 Task: Learn more about a career.
Action: Mouse moved to (773, 107)
Screenshot: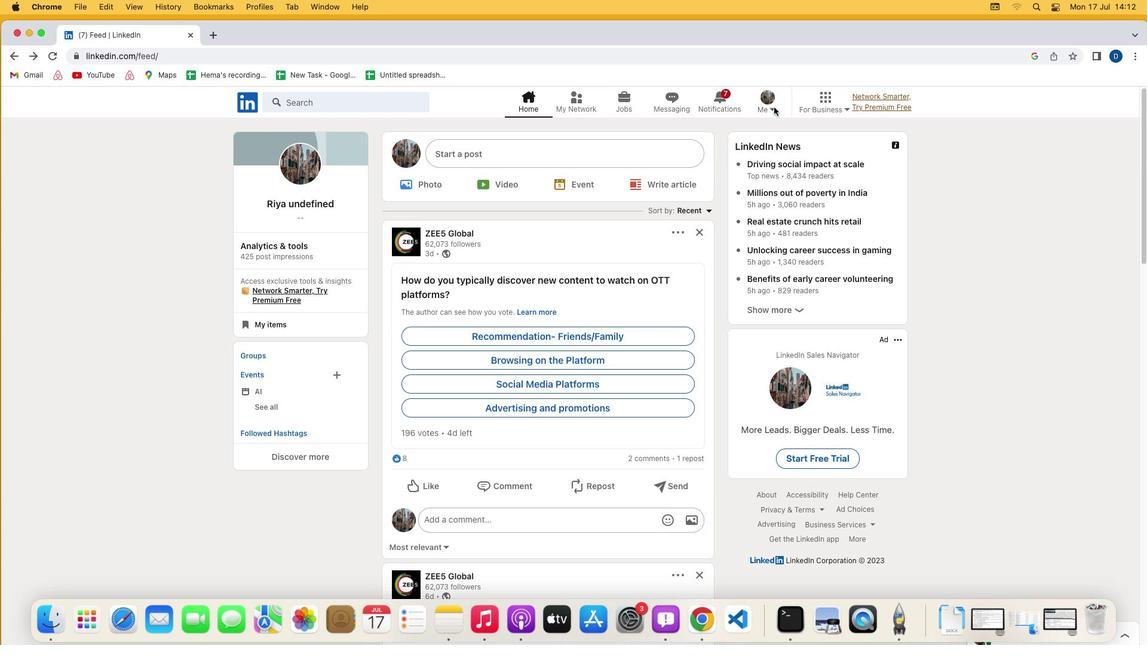 
Action: Mouse pressed left at (773, 107)
Screenshot: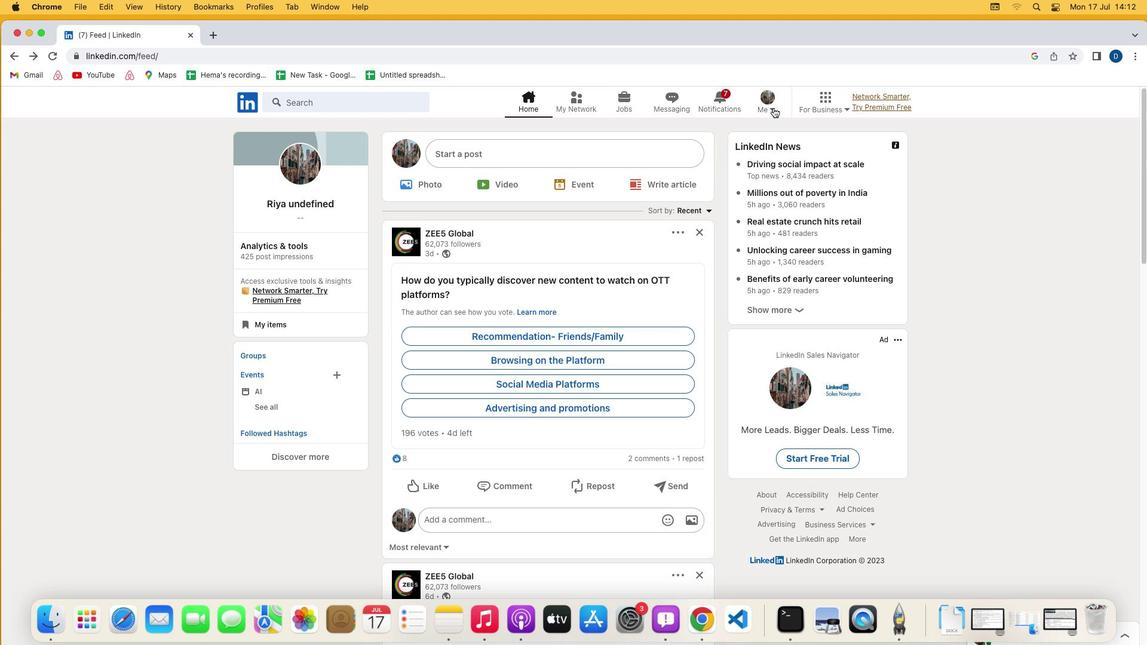 
Action: Mouse moved to (773, 108)
Screenshot: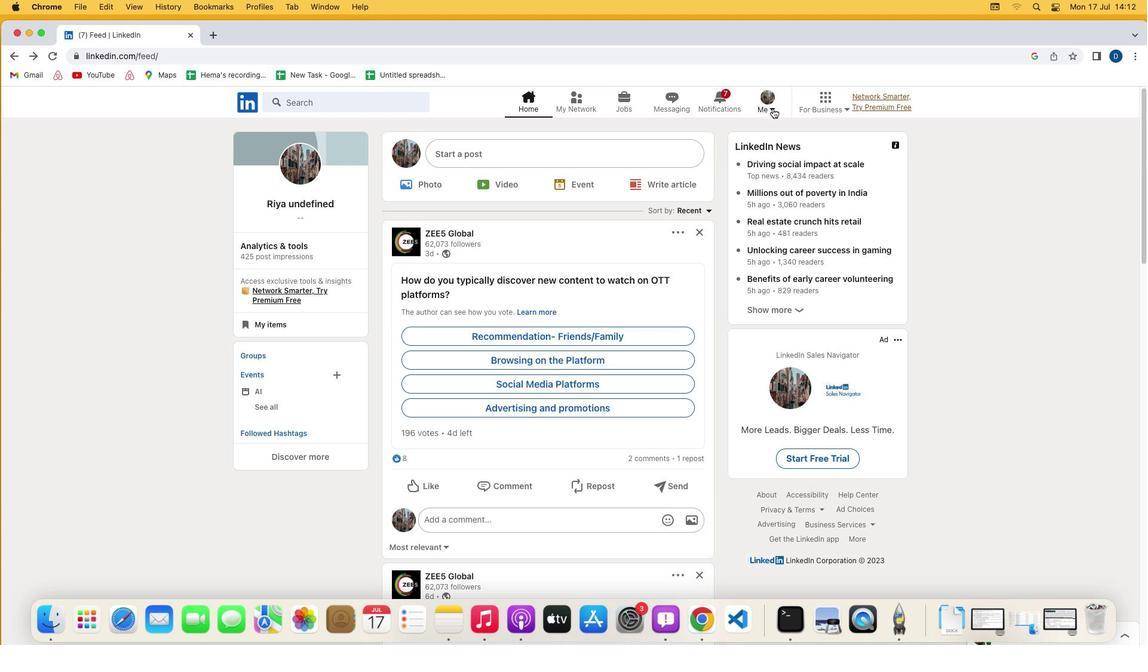 
Action: Mouse pressed left at (773, 108)
Screenshot: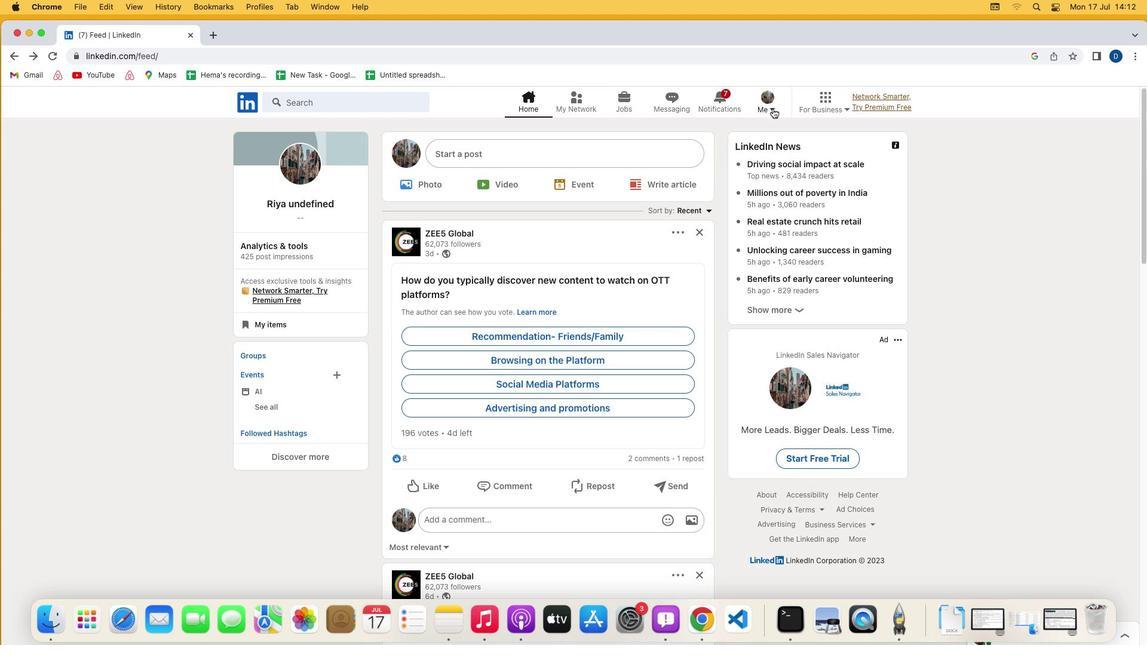 
Action: Mouse moved to (677, 227)
Screenshot: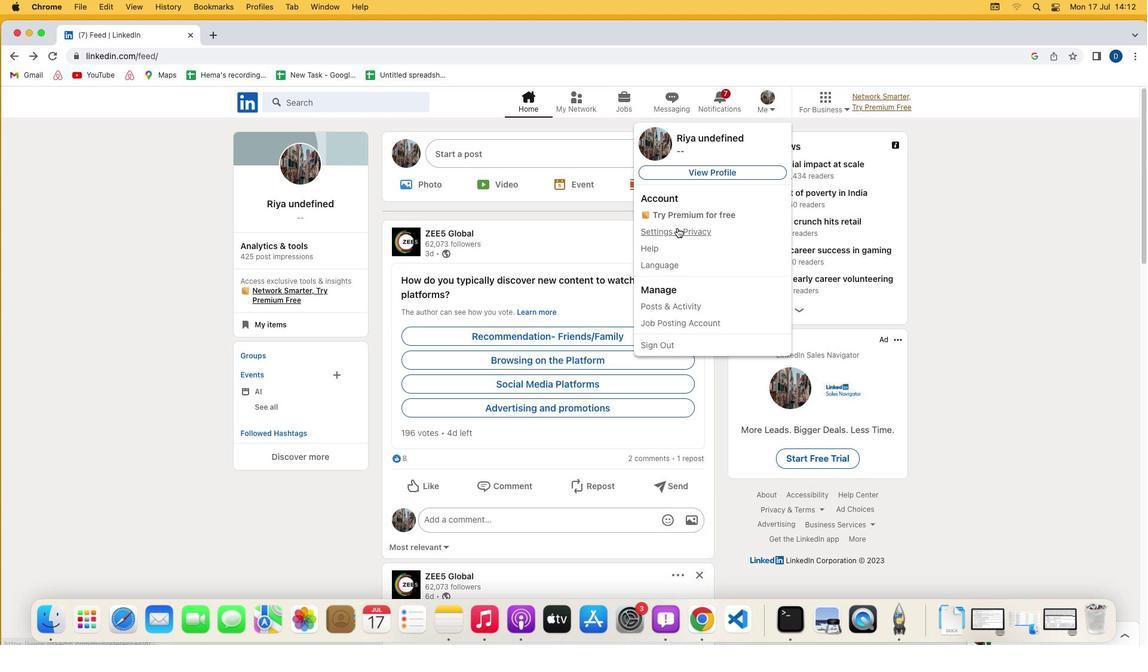 
Action: Mouse pressed left at (677, 227)
Screenshot: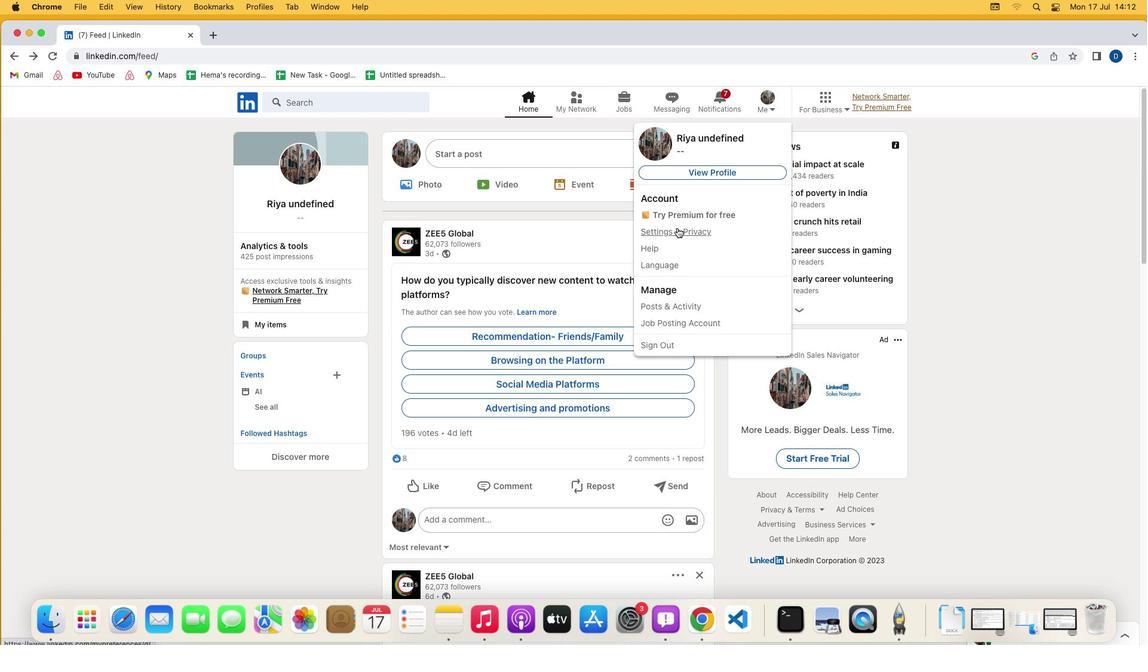 
Action: Mouse moved to (632, 342)
Screenshot: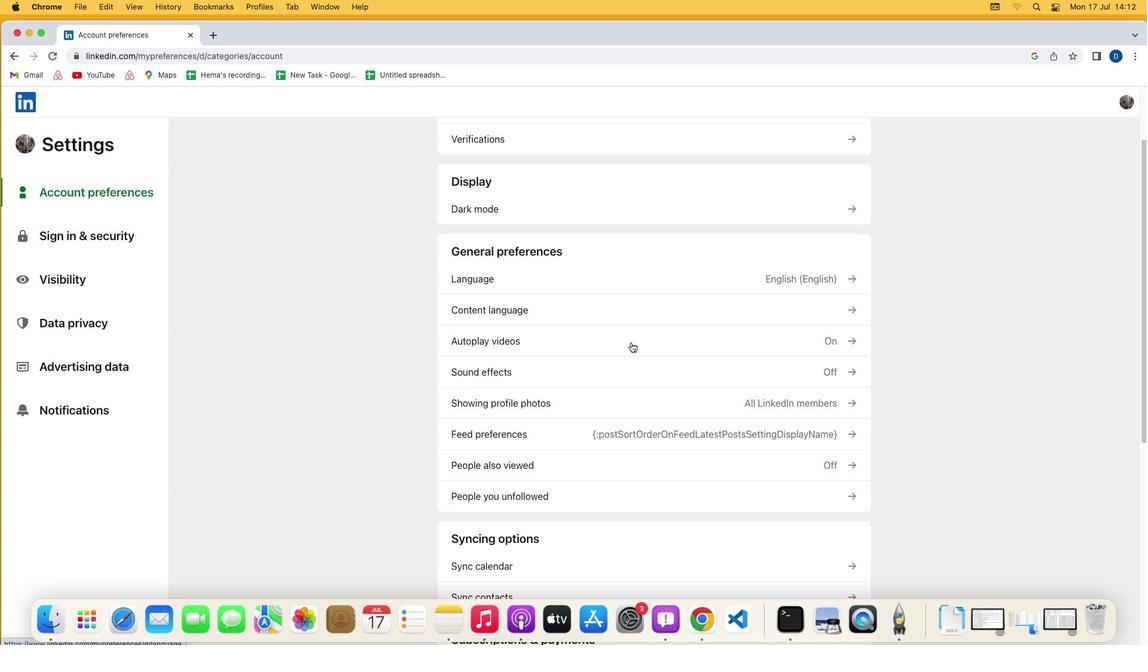 
Action: Mouse scrolled (632, 342) with delta (0, 0)
Screenshot: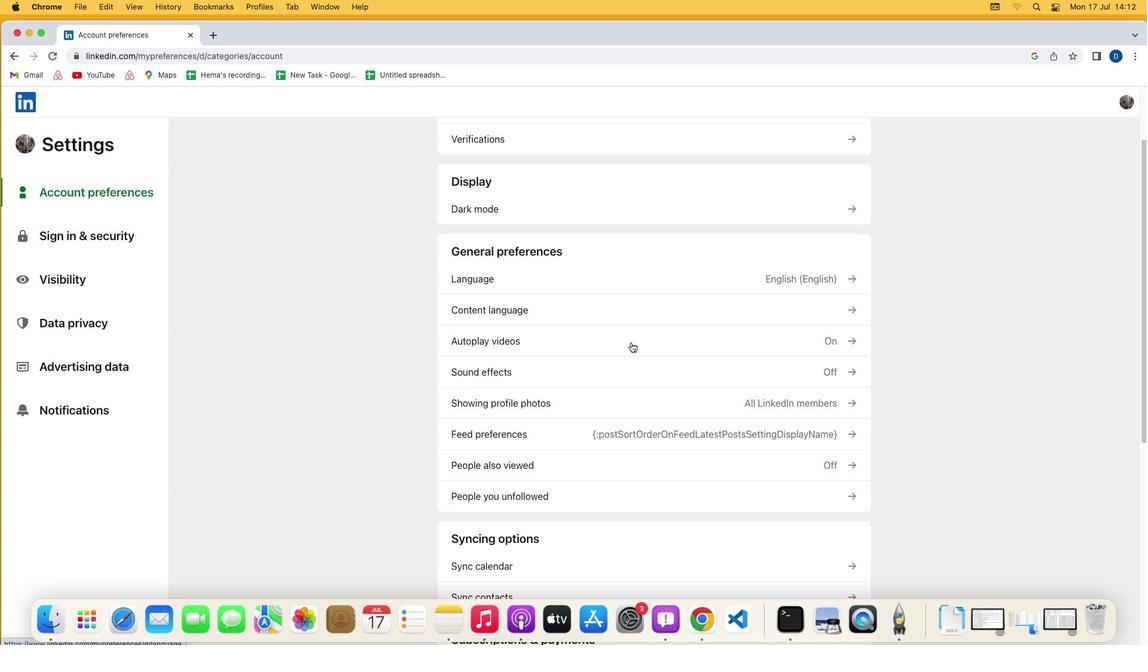
Action: Mouse moved to (632, 342)
Screenshot: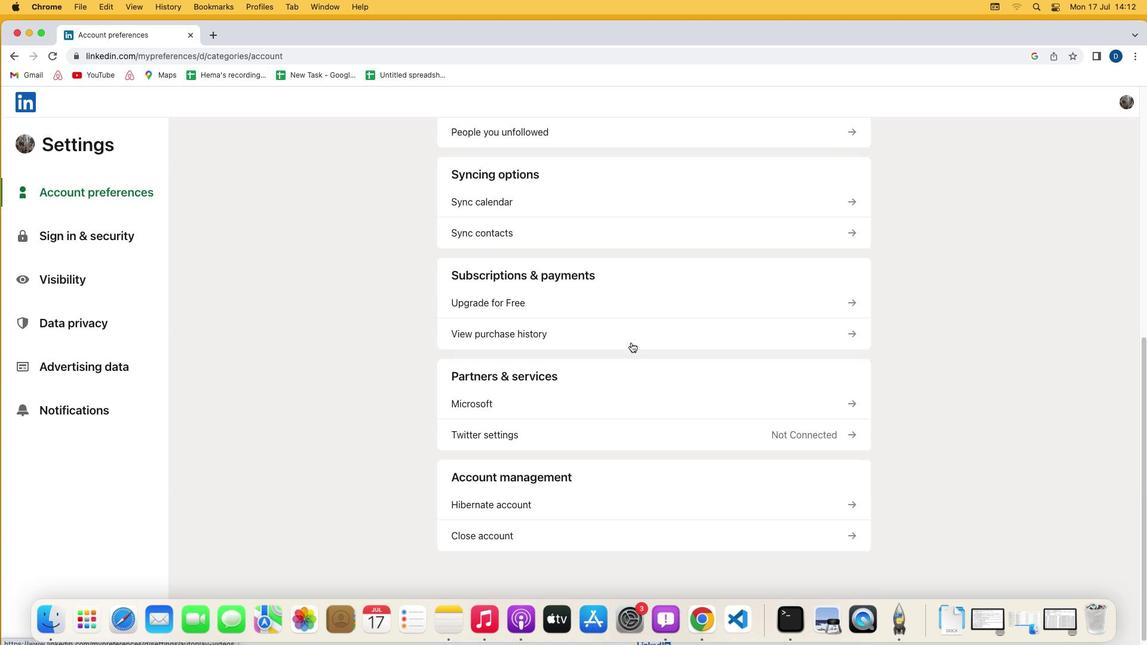 
Action: Mouse scrolled (632, 342) with delta (0, 0)
Screenshot: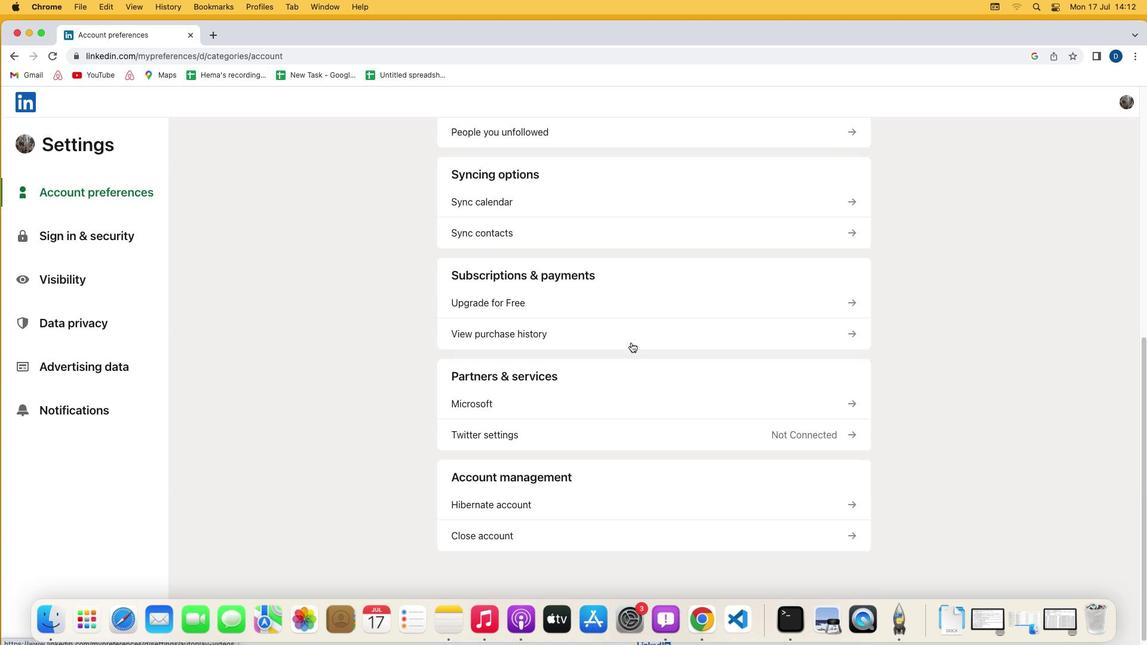 
Action: Mouse moved to (632, 342)
Screenshot: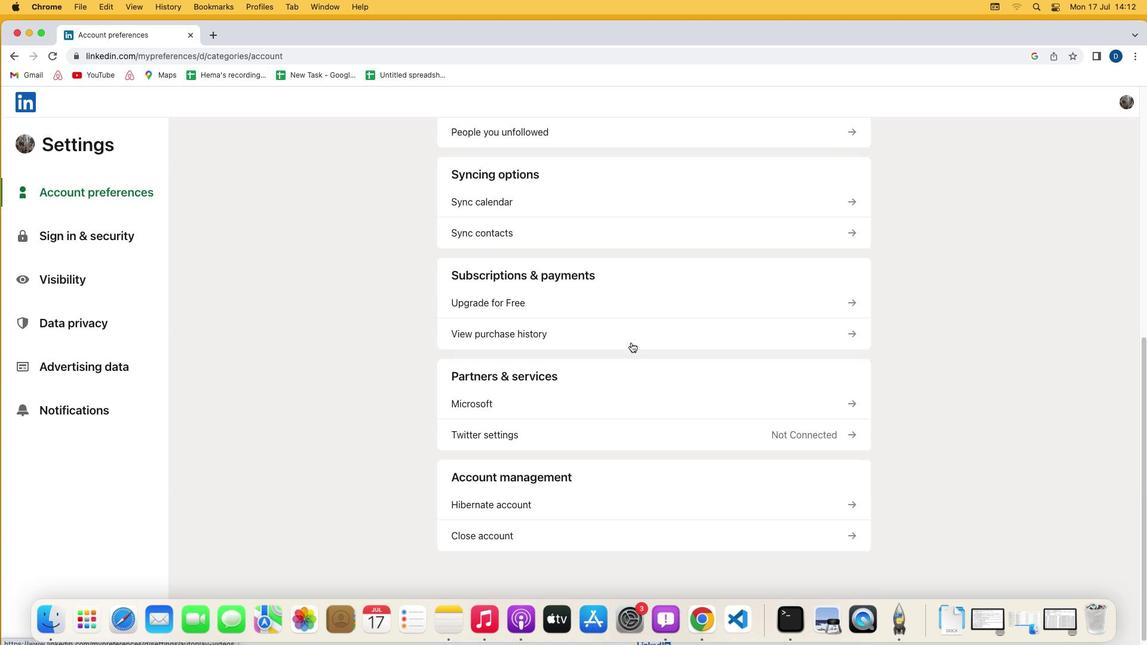 
Action: Mouse scrolled (632, 342) with delta (0, -1)
Screenshot: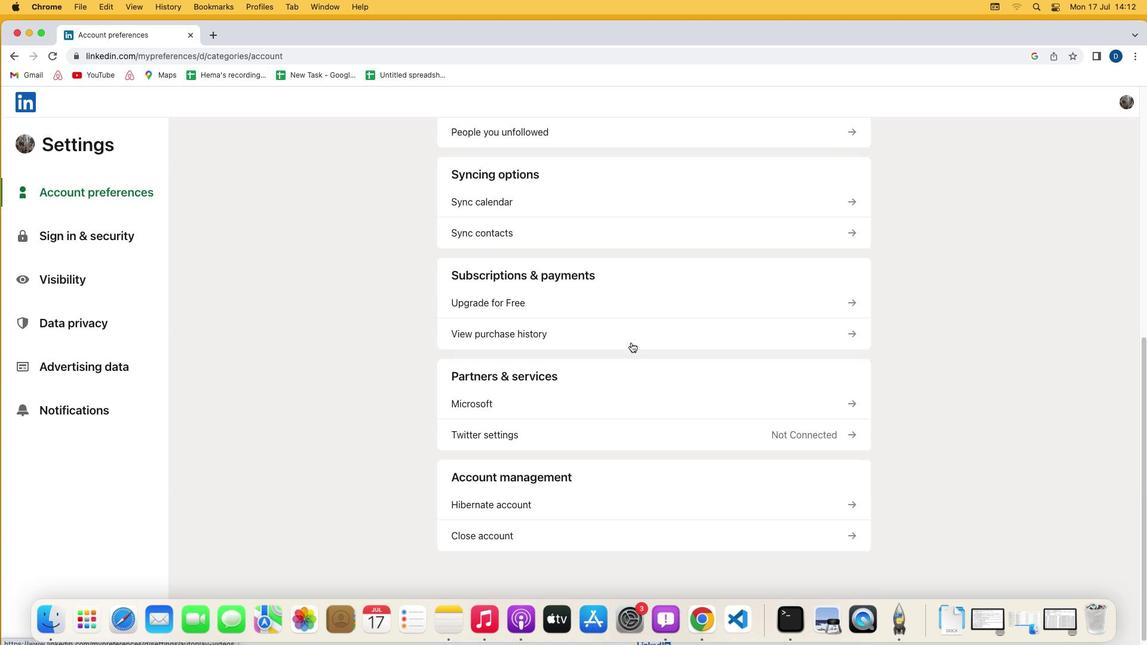 
Action: Mouse moved to (632, 342)
Screenshot: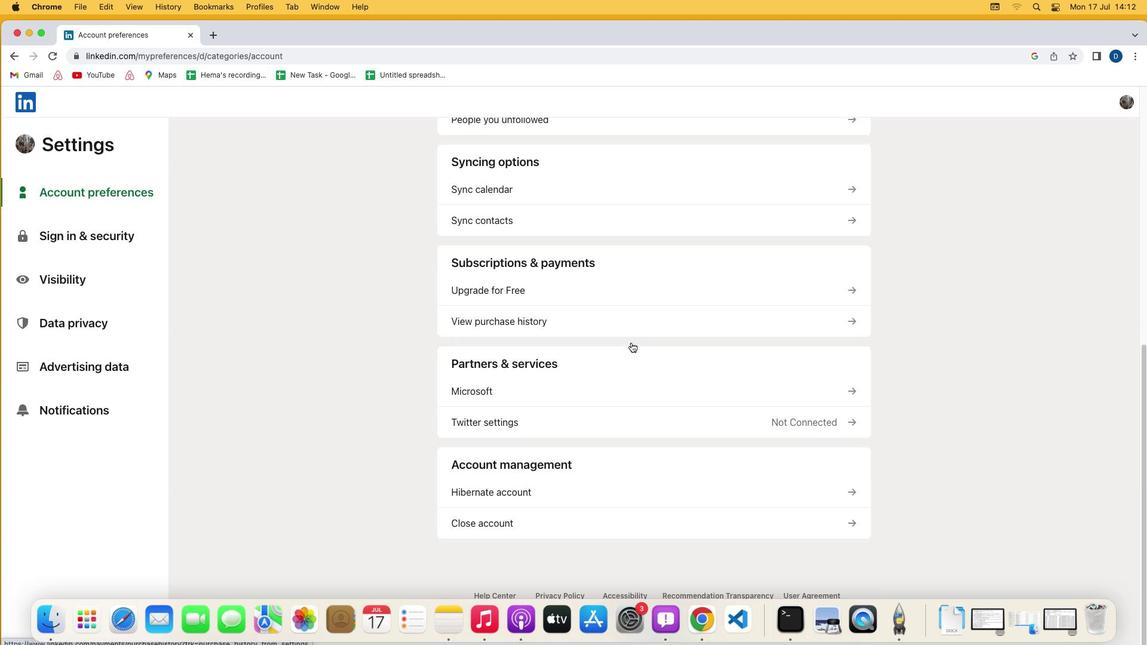 
Action: Mouse scrolled (632, 342) with delta (0, -2)
Screenshot: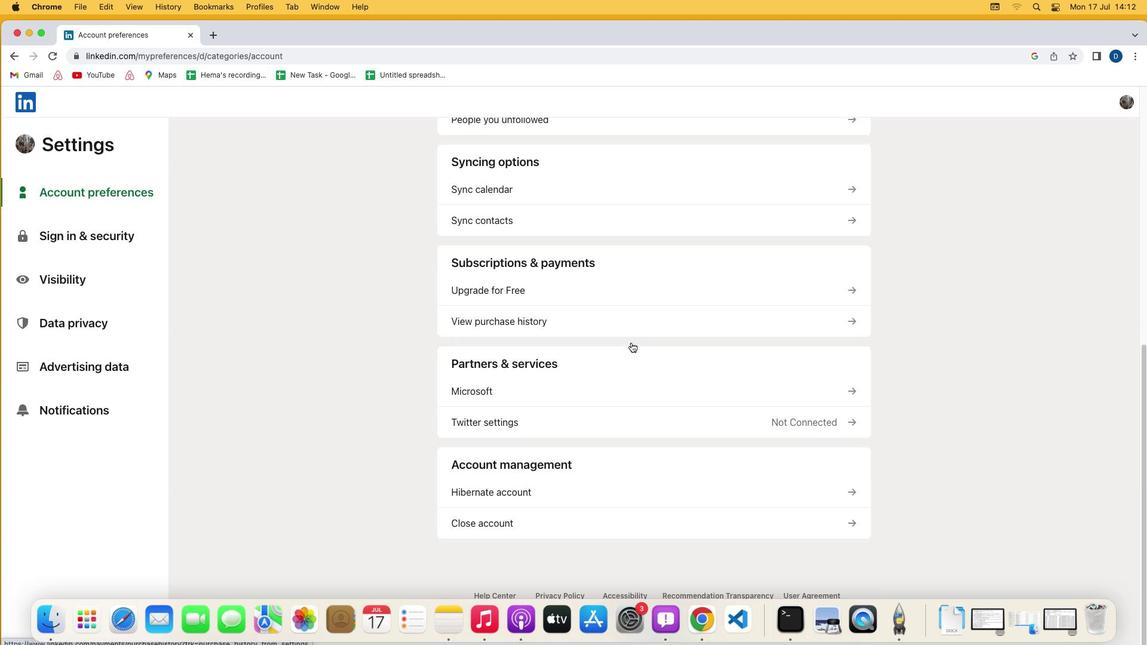 
Action: Mouse moved to (631, 343)
Screenshot: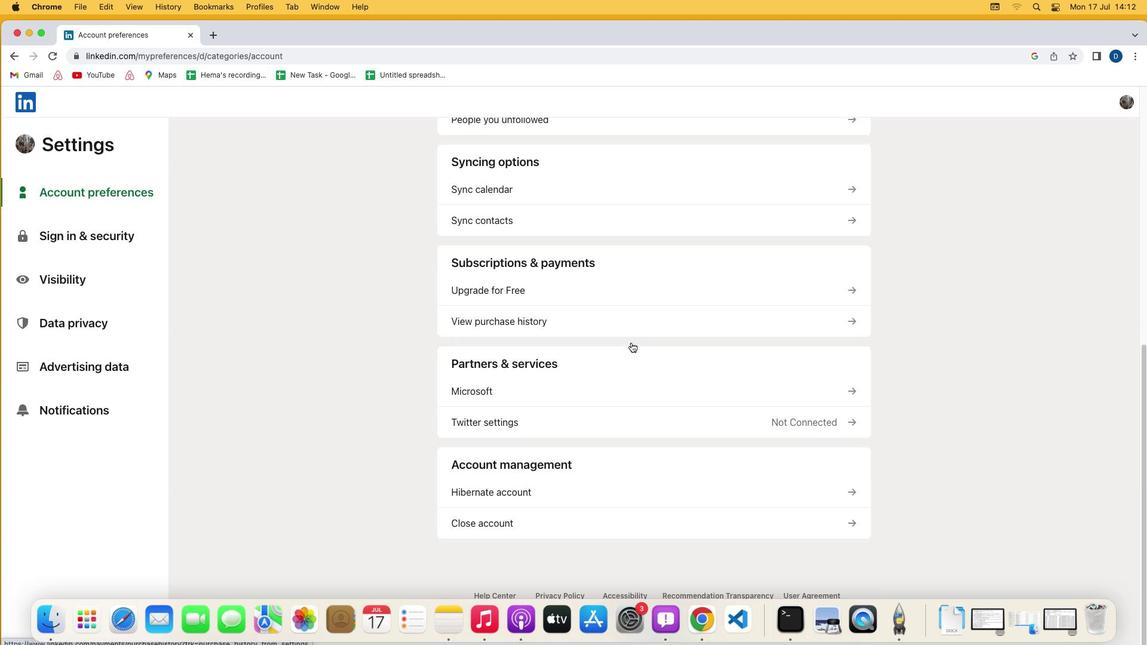 
Action: Mouse scrolled (631, 343) with delta (0, -3)
Screenshot: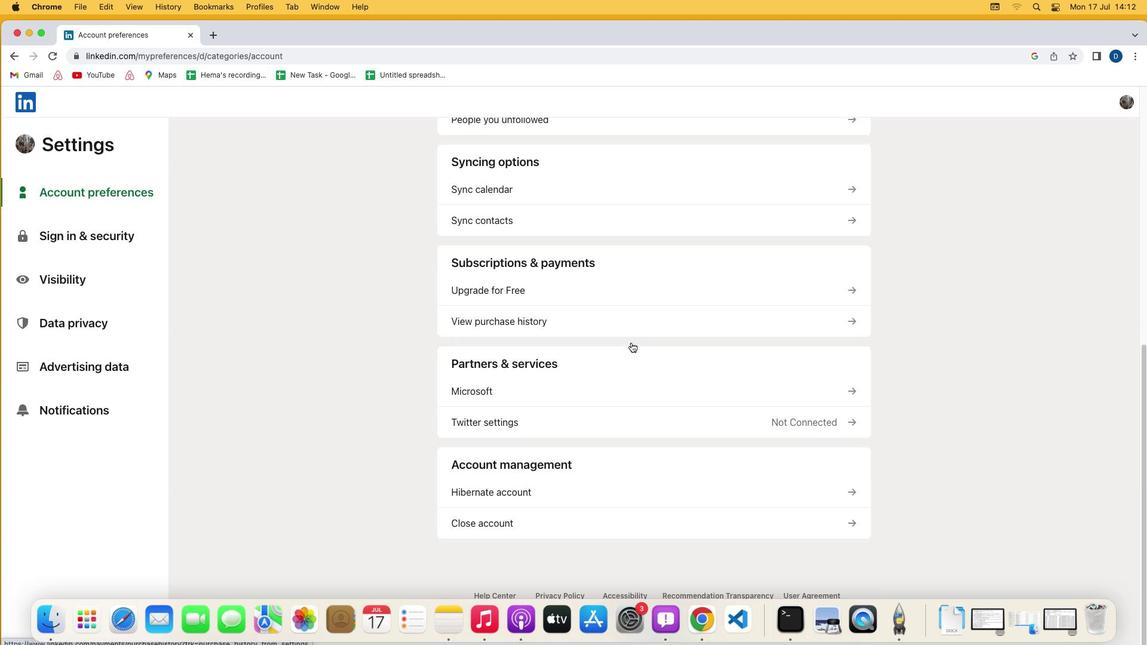 
Action: Mouse moved to (631, 343)
Screenshot: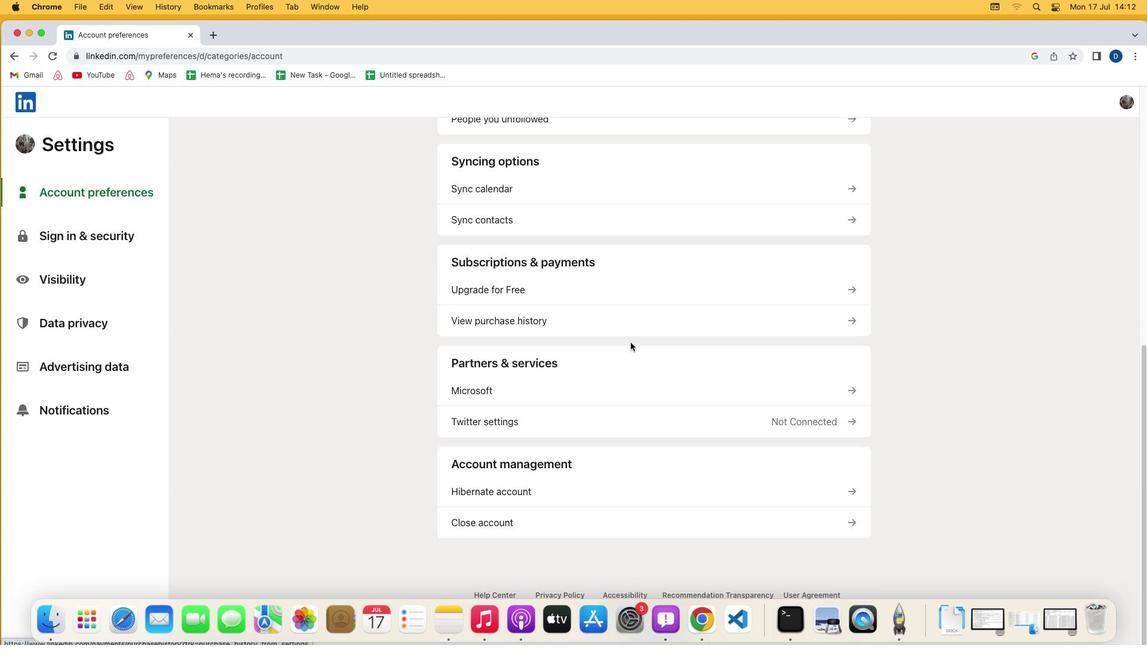 
Action: Mouse scrolled (631, 343) with delta (0, -4)
Screenshot: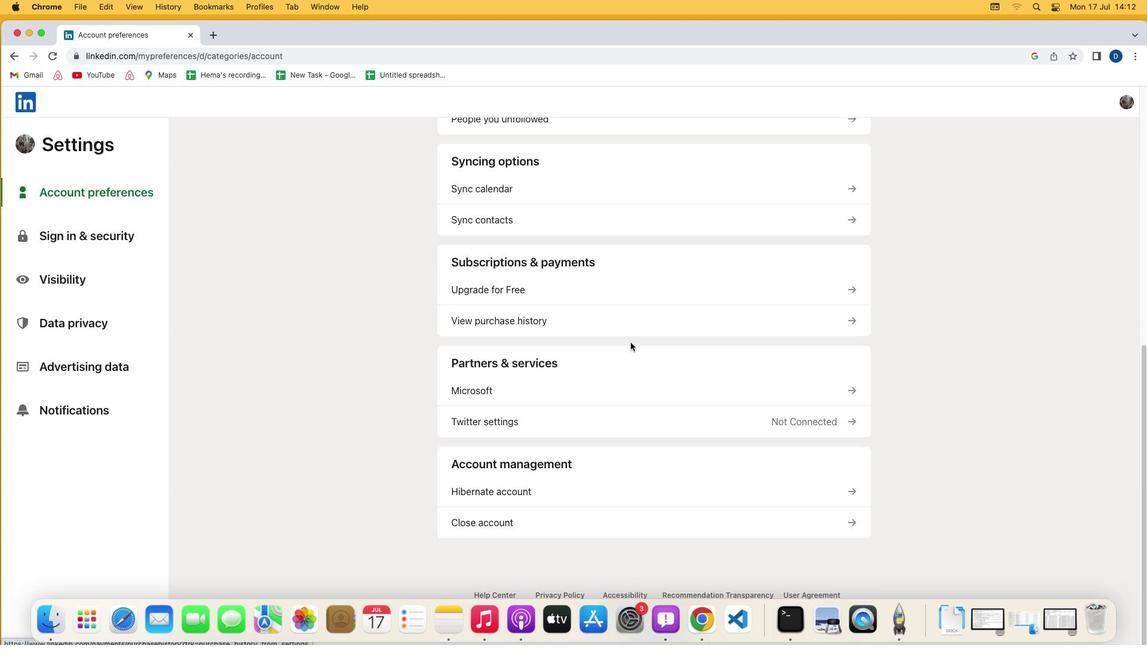 
Action: Mouse moved to (631, 343)
Screenshot: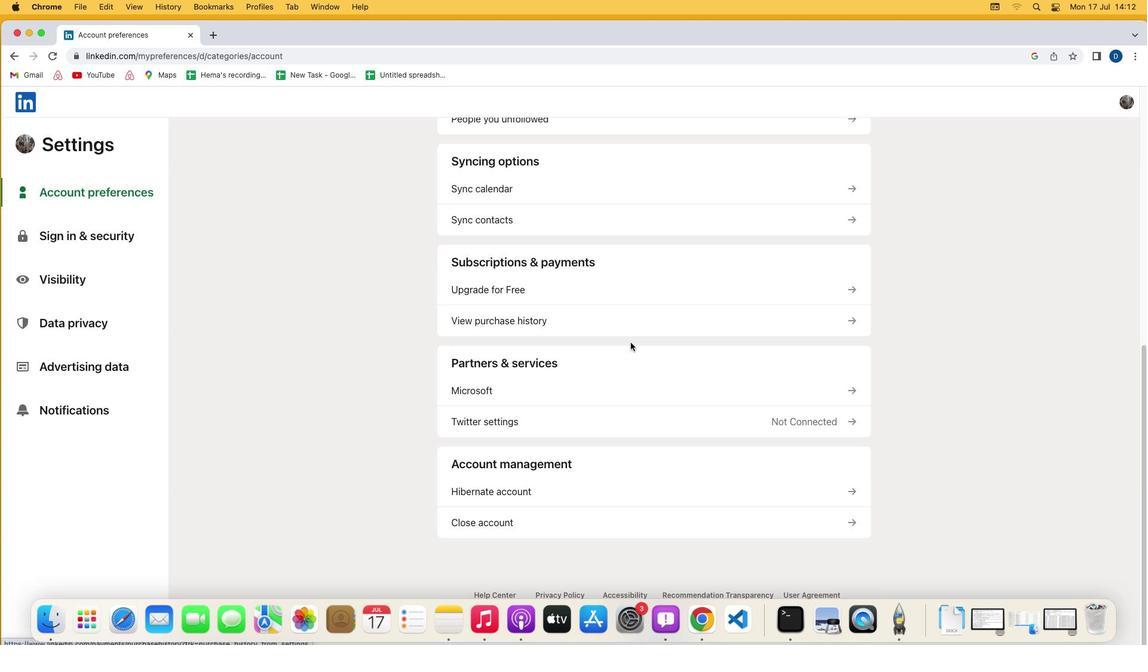 
Action: Mouse scrolled (631, 343) with delta (0, 0)
Screenshot: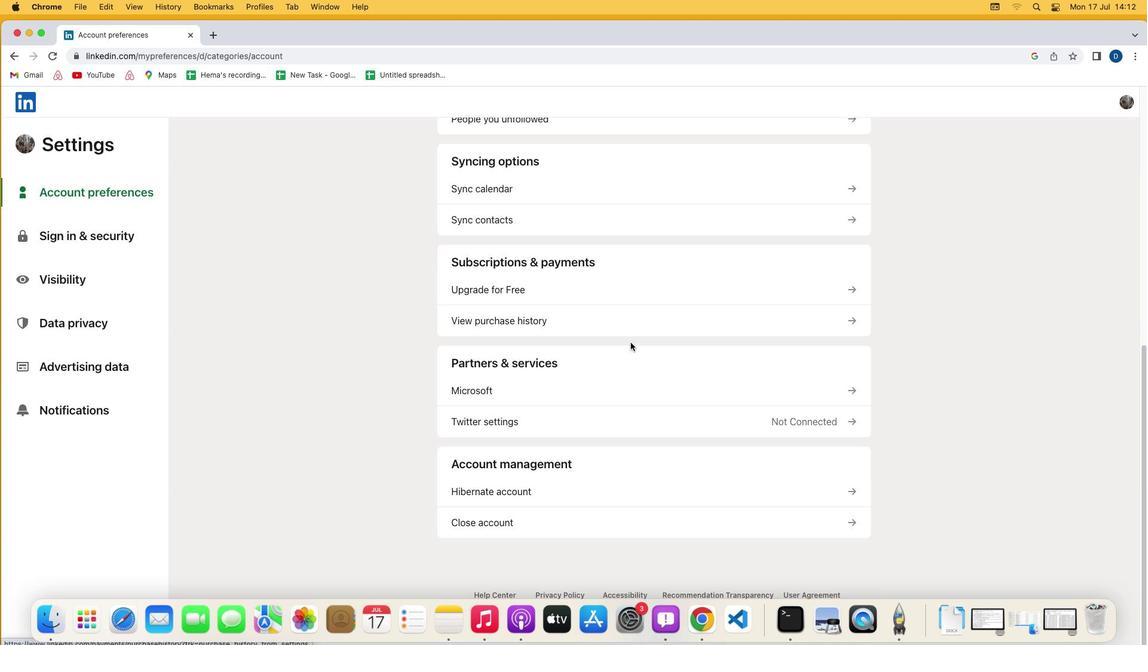 
Action: Mouse scrolled (631, 343) with delta (0, 0)
Screenshot: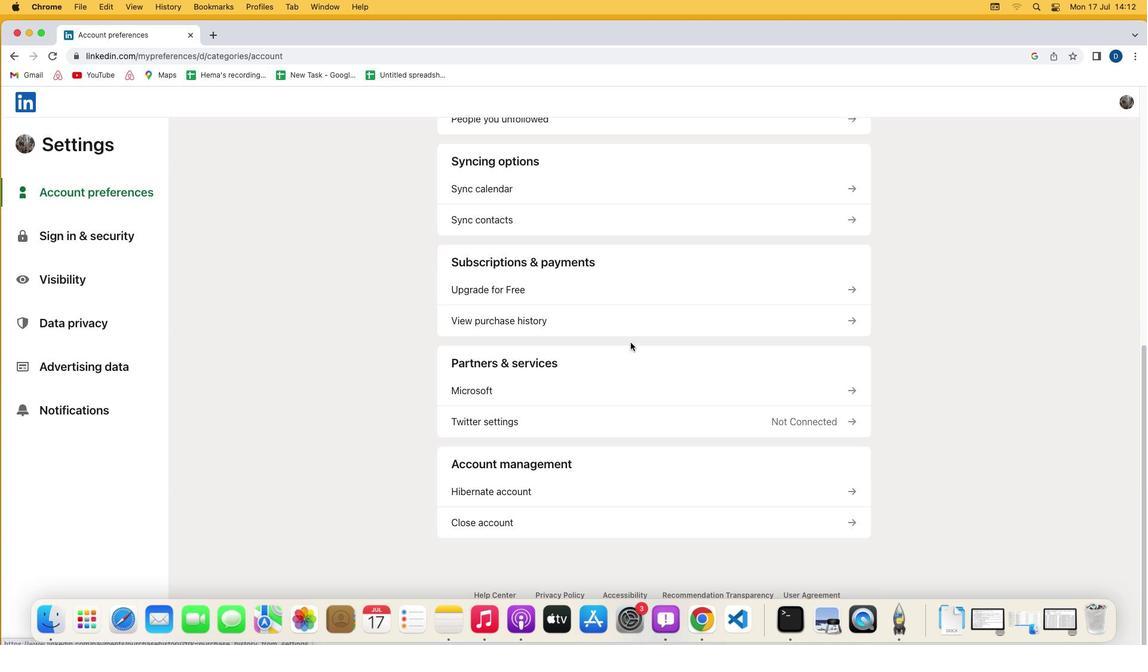 
Action: Mouse scrolled (631, 343) with delta (0, -1)
Screenshot: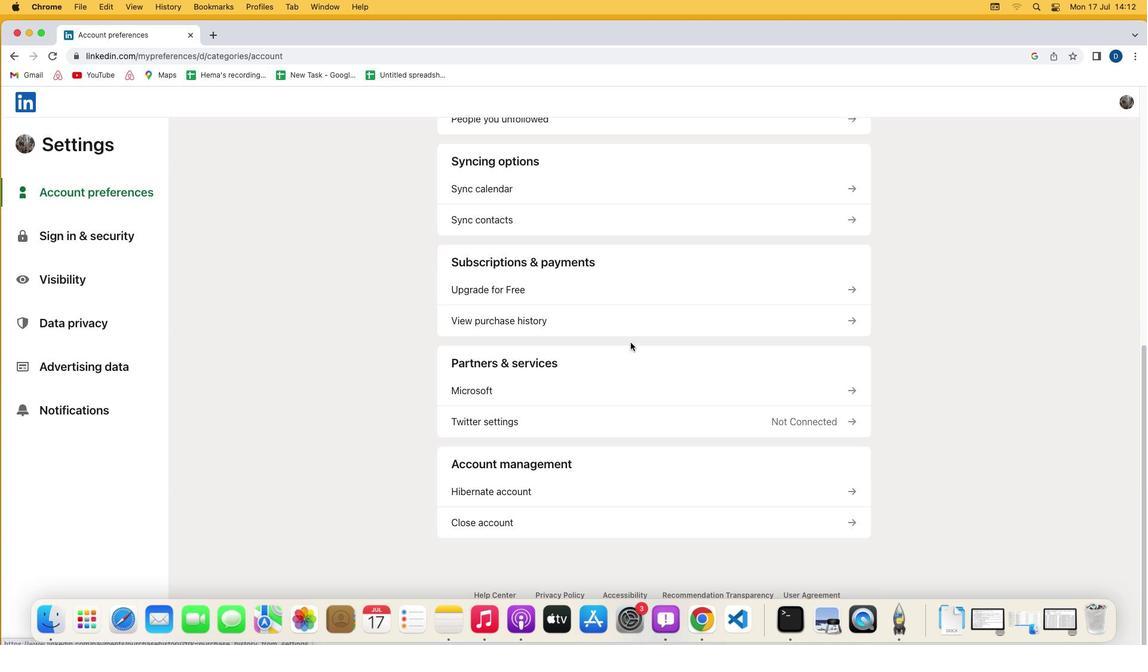 
Action: Mouse scrolled (631, 343) with delta (0, -2)
Screenshot: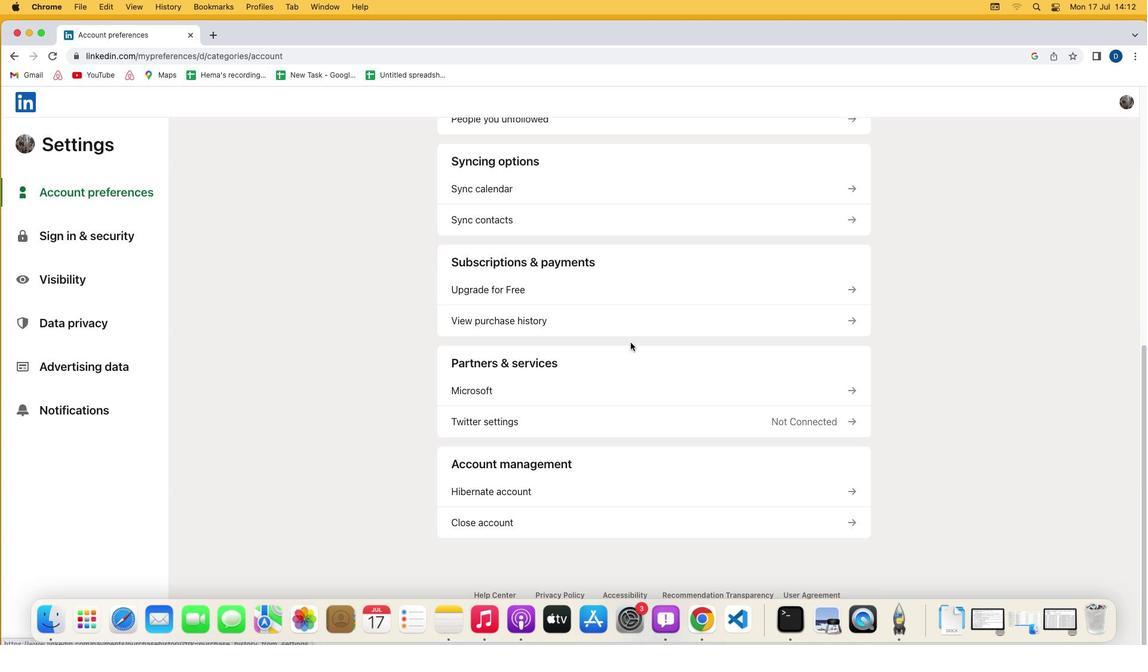 
Action: Mouse moved to (565, 295)
Screenshot: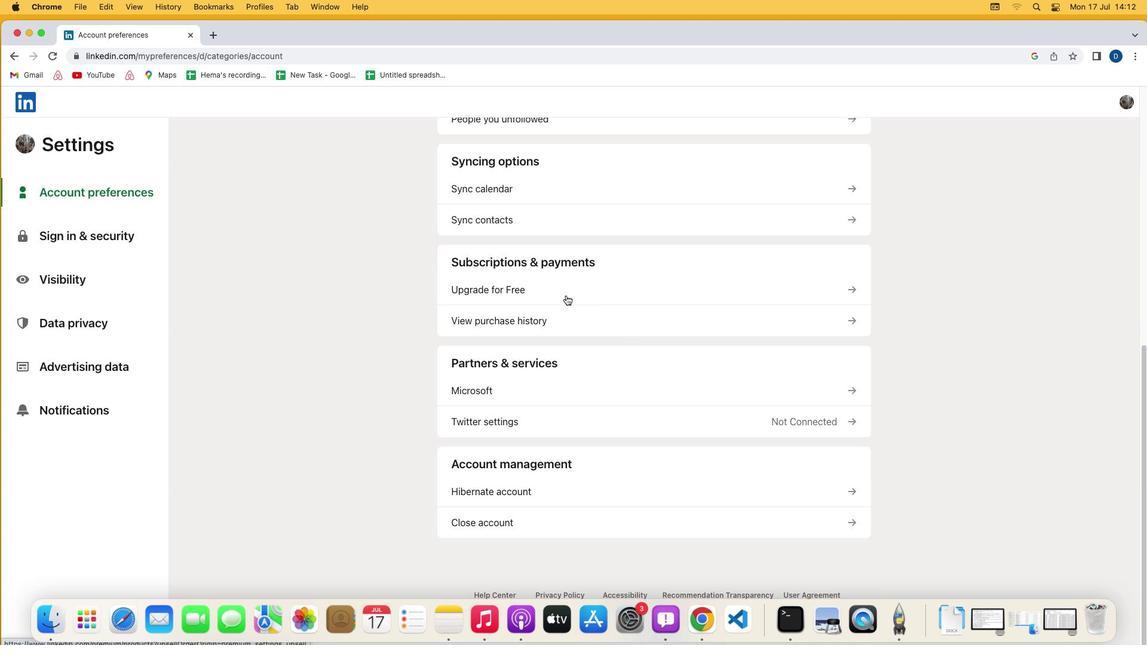 
Action: Mouse pressed left at (565, 295)
Screenshot: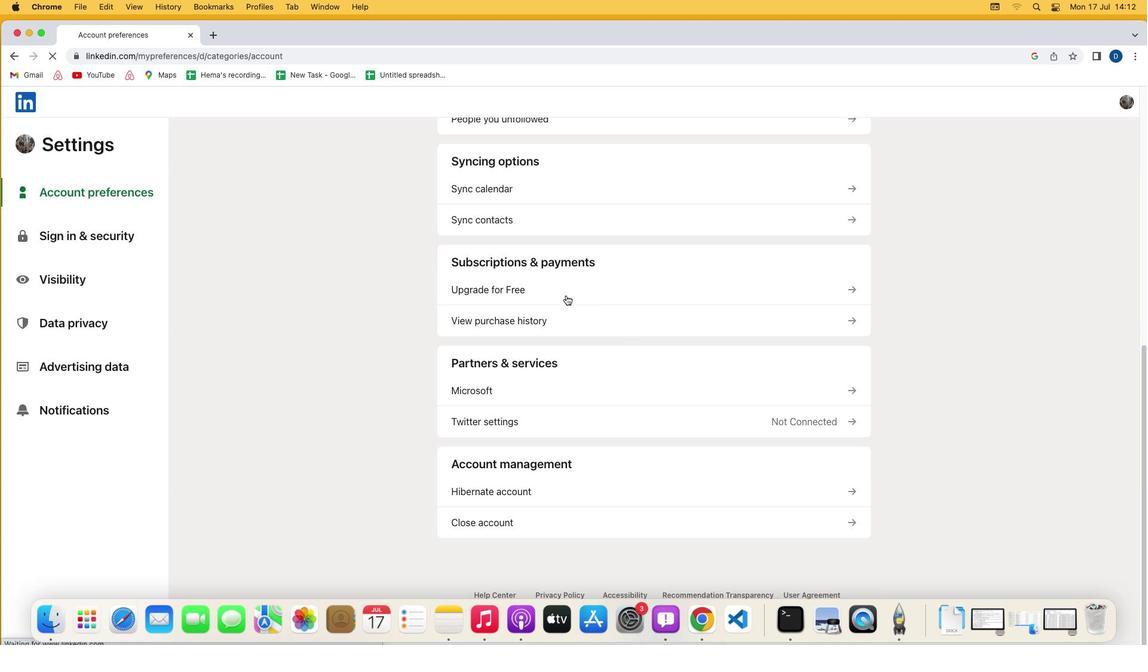 
Action: Mouse moved to (472, 357)
Screenshot: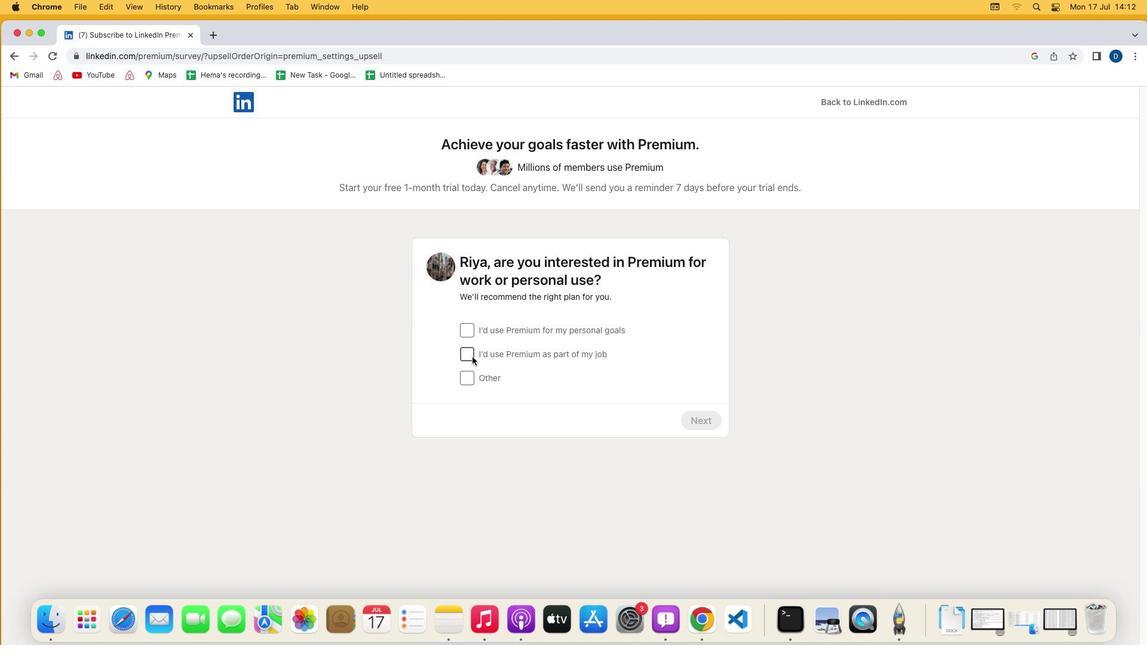 
Action: Mouse pressed left at (472, 357)
Screenshot: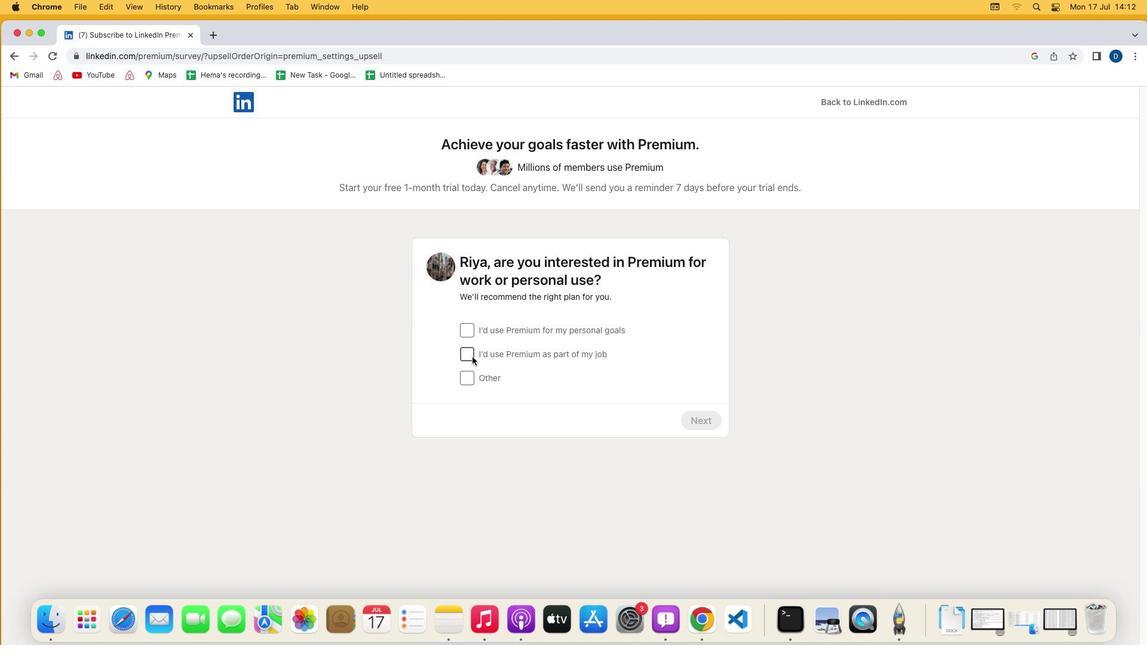 
Action: Mouse moved to (698, 422)
Screenshot: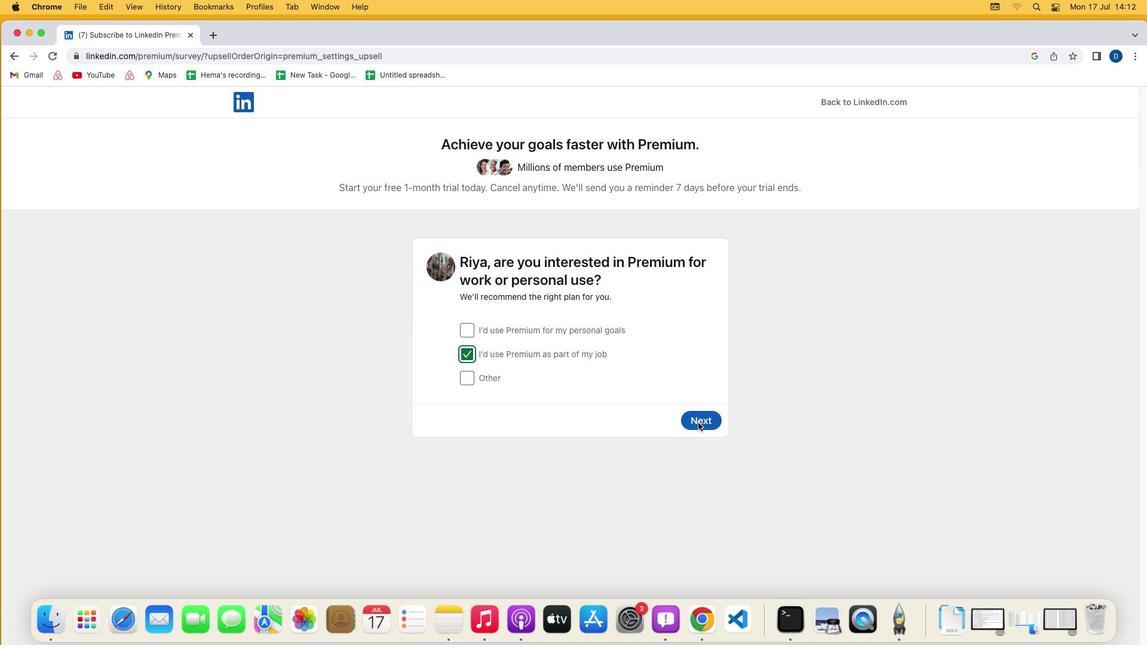 
Action: Mouse pressed left at (698, 422)
Screenshot: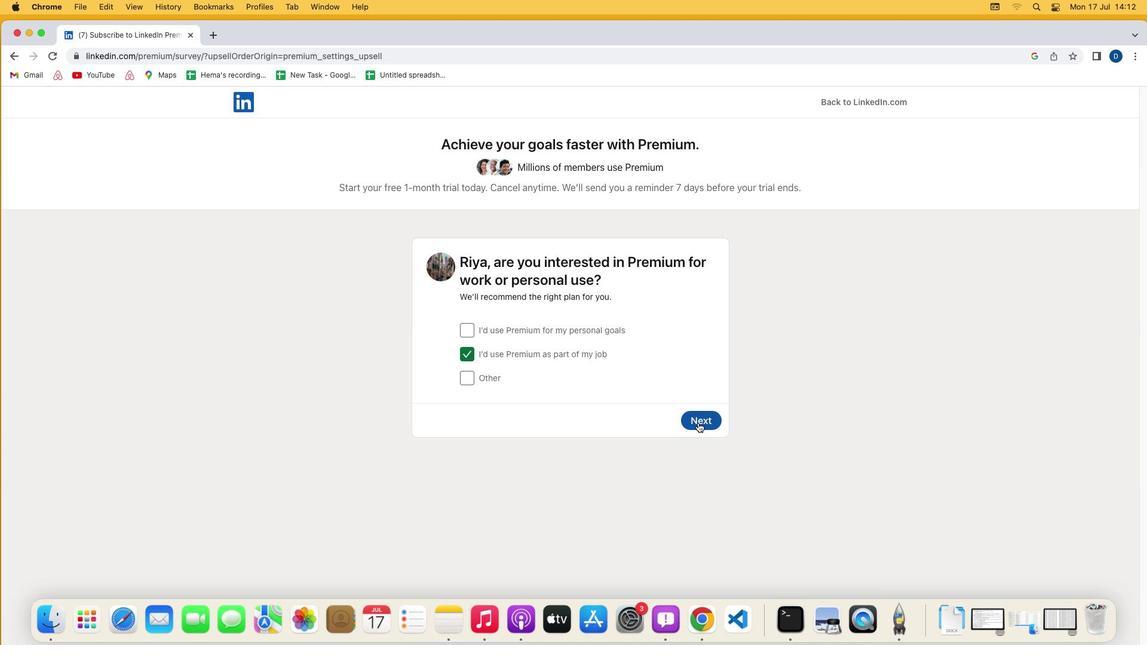 
Action: Mouse moved to (699, 485)
Screenshot: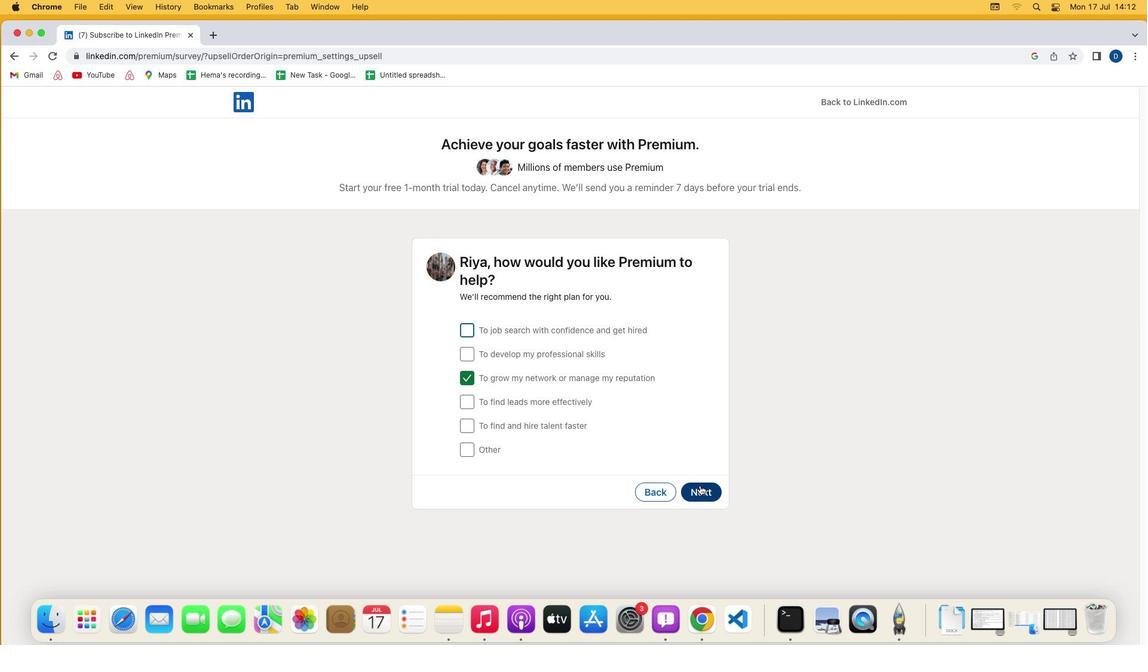 
Action: Mouse pressed left at (699, 485)
Screenshot: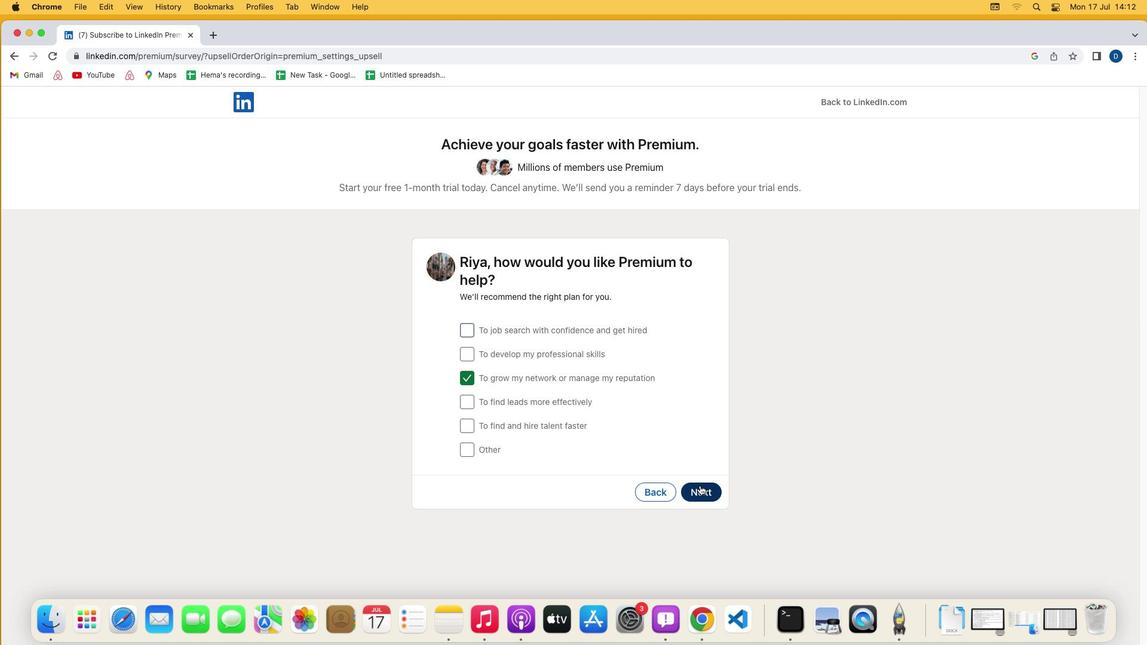 
Action: Mouse moved to (463, 356)
Screenshot: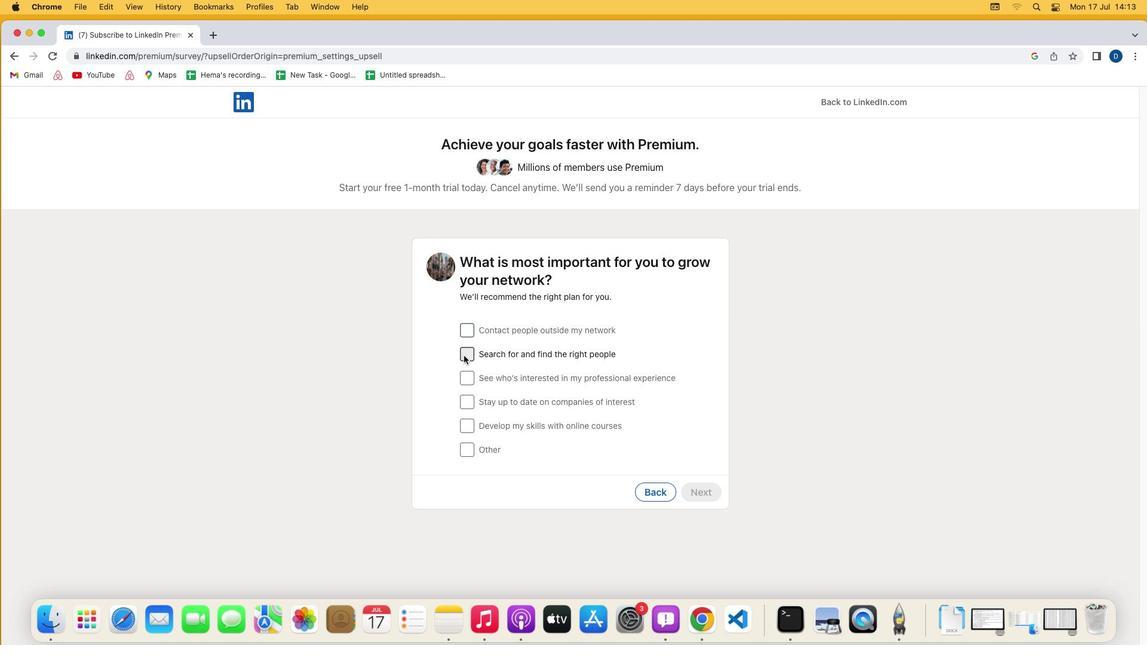 
Action: Mouse pressed left at (463, 356)
Screenshot: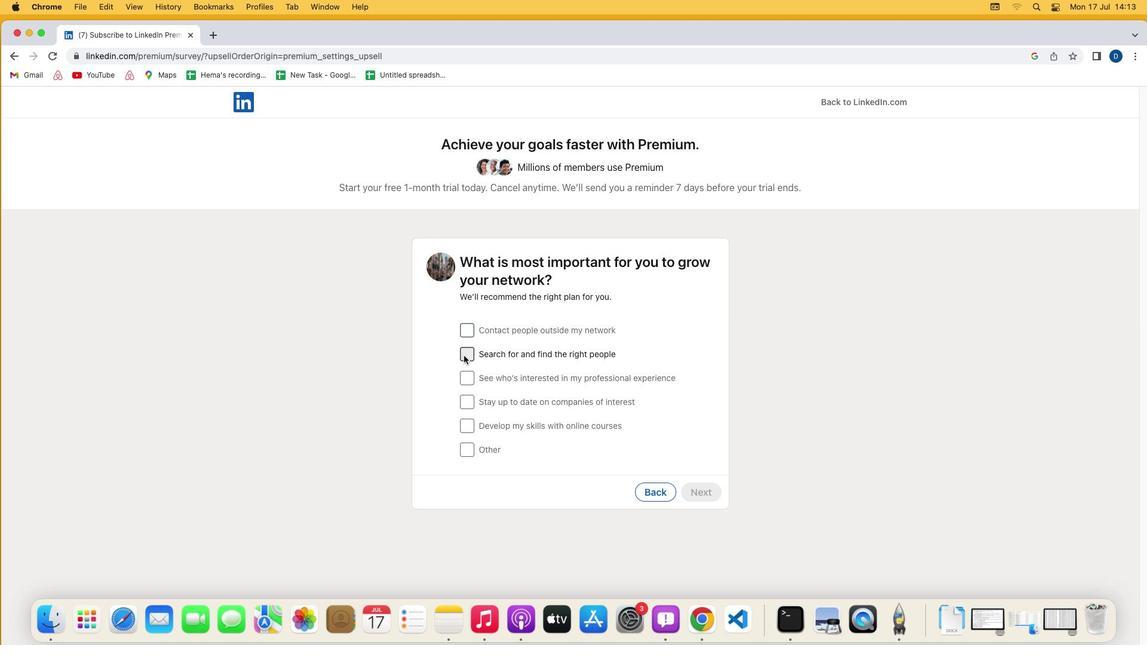 
Action: Mouse moved to (708, 497)
Screenshot: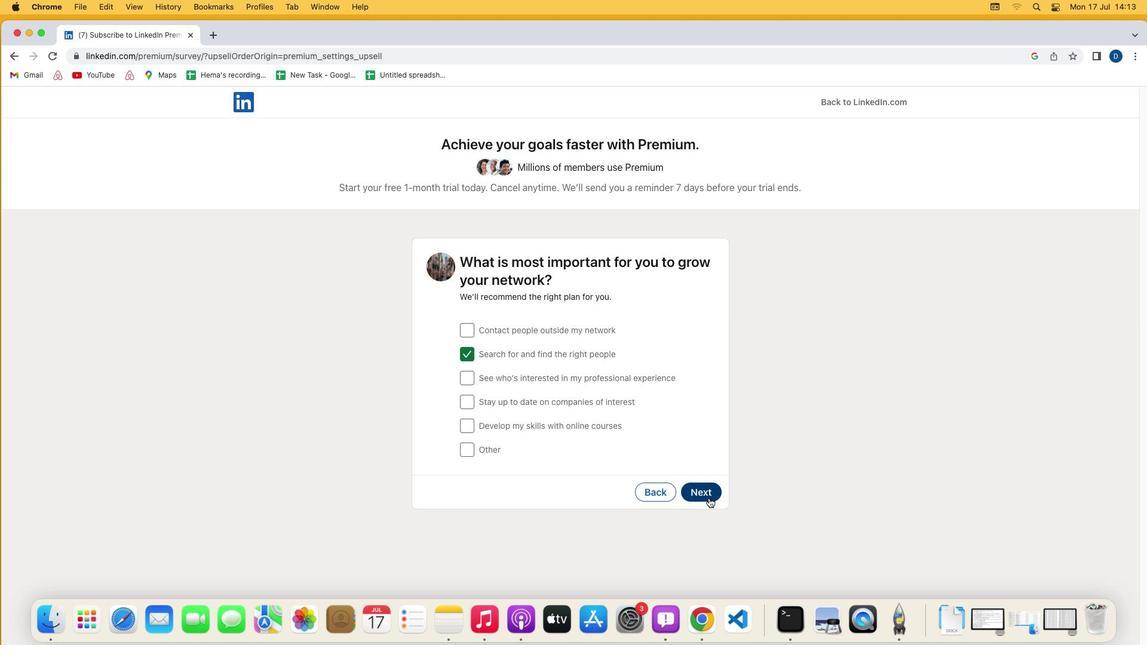 
Action: Mouse pressed left at (708, 497)
Screenshot: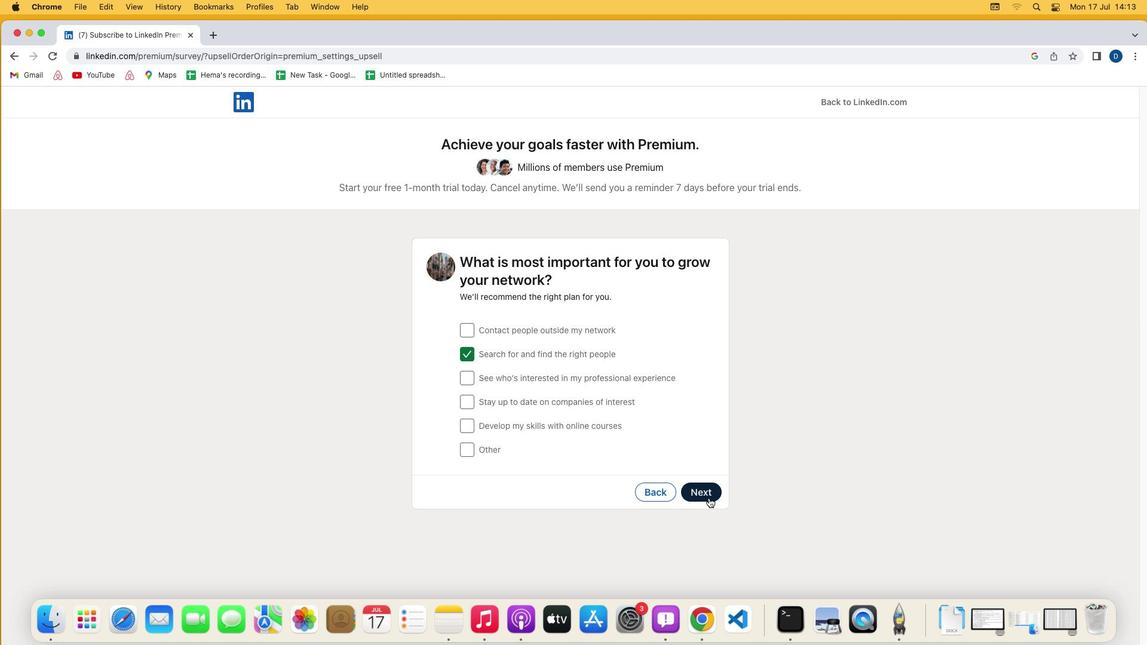 
Action: Mouse moved to (368, 449)
Screenshot: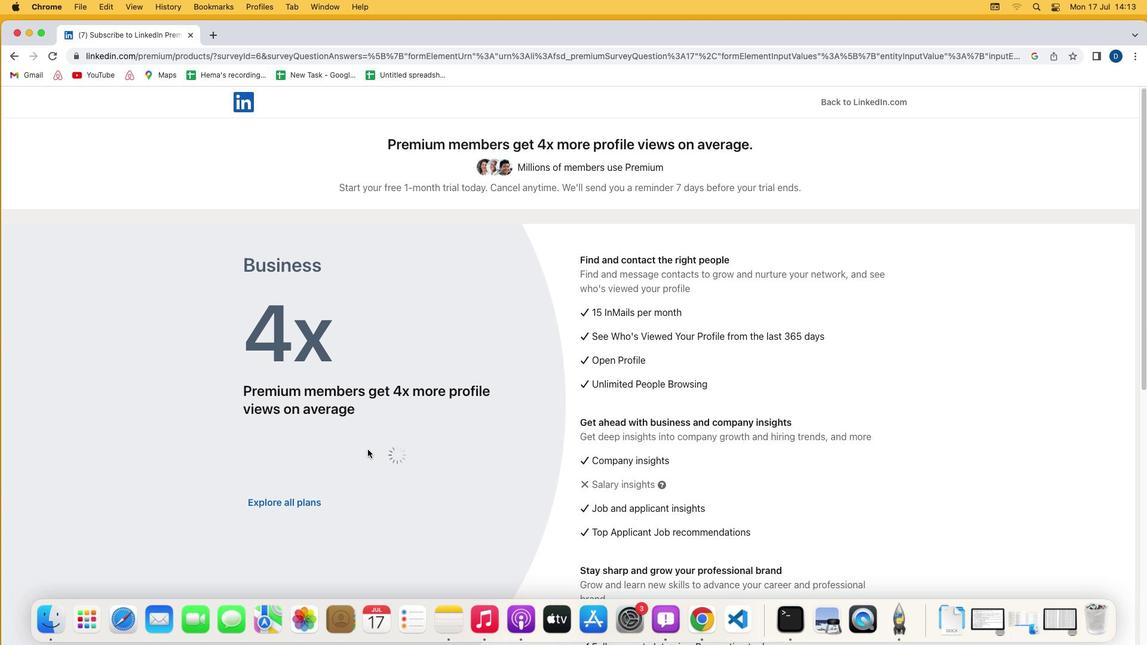 
Action: Mouse scrolled (368, 449) with delta (0, 0)
Screenshot: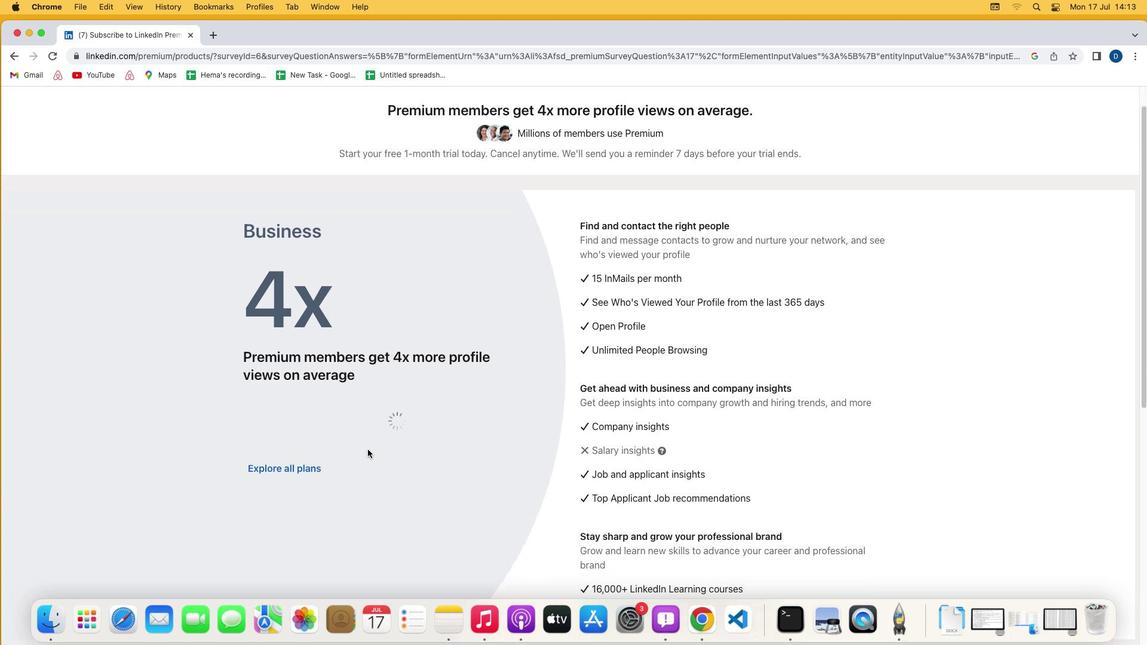 
Action: Mouse scrolled (368, 449) with delta (0, 0)
Screenshot: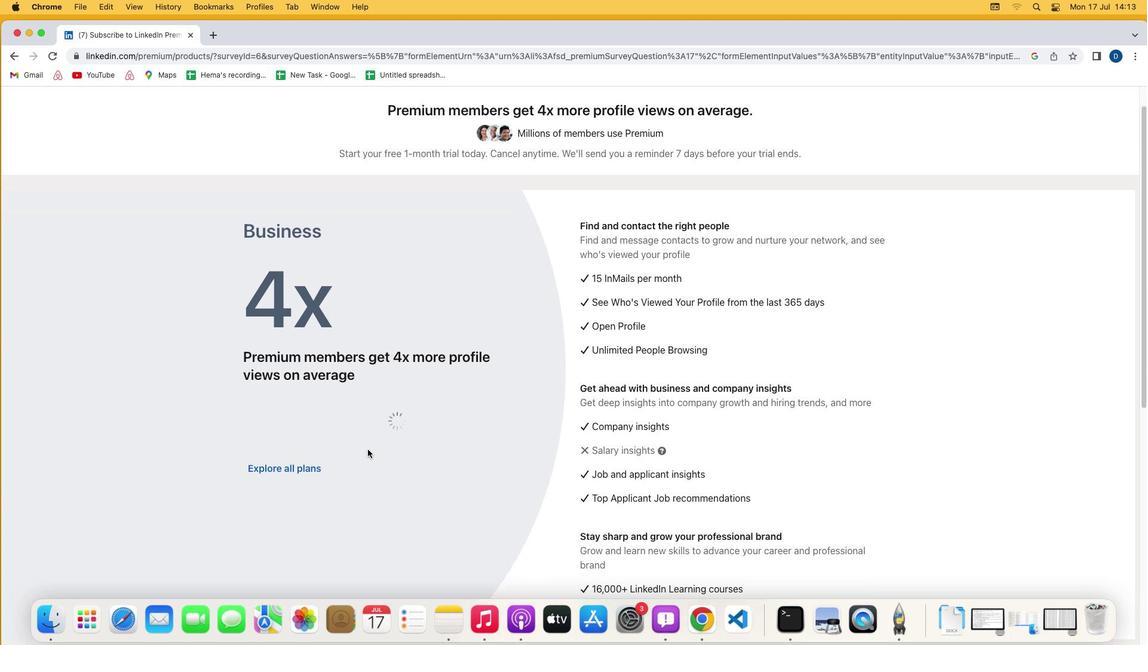 
Action: Mouse scrolled (368, 449) with delta (0, -1)
Screenshot: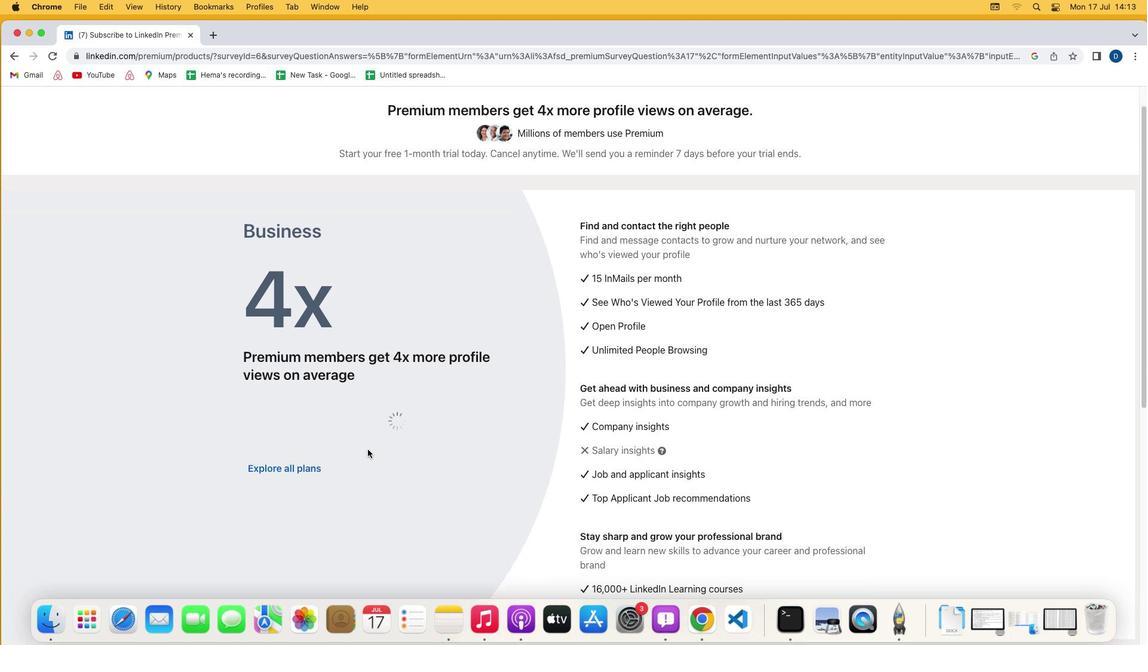 
Action: Mouse scrolled (368, 449) with delta (0, -2)
Screenshot: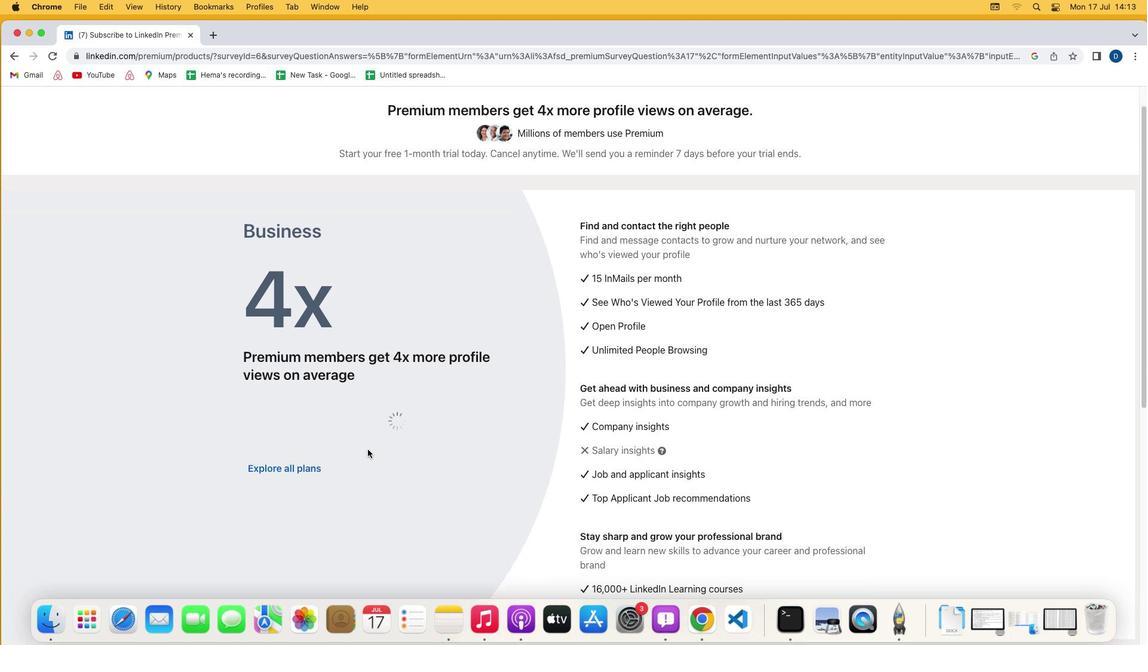 
Action: Mouse moved to (292, 345)
Screenshot: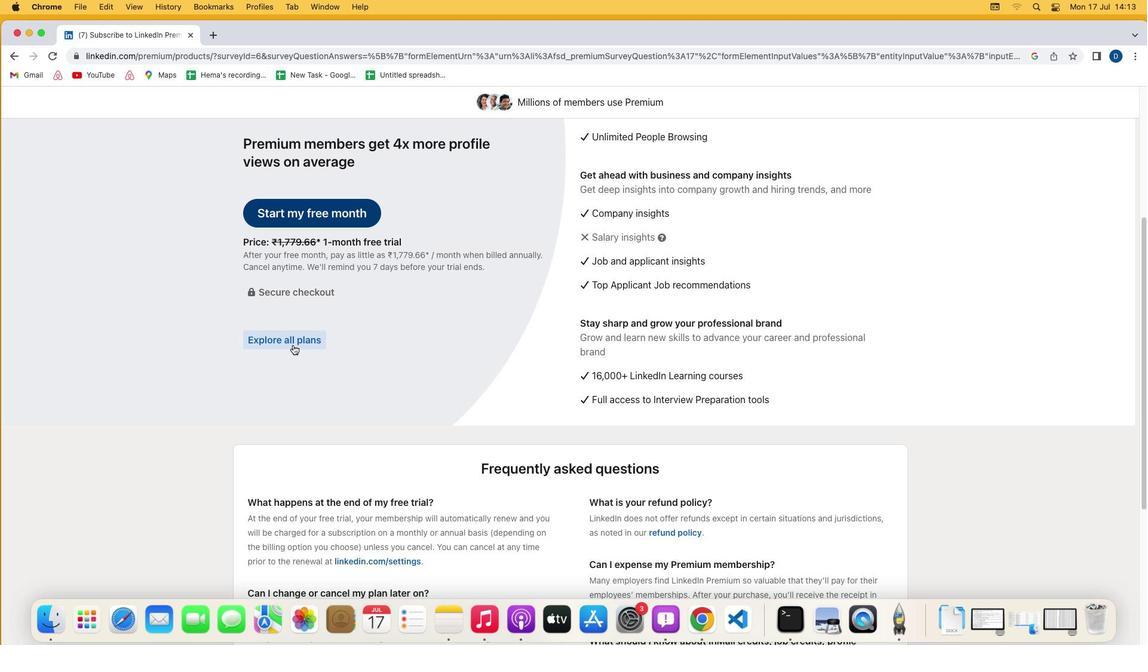 
Action: Mouse pressed left at (292, 345)
Screenshot: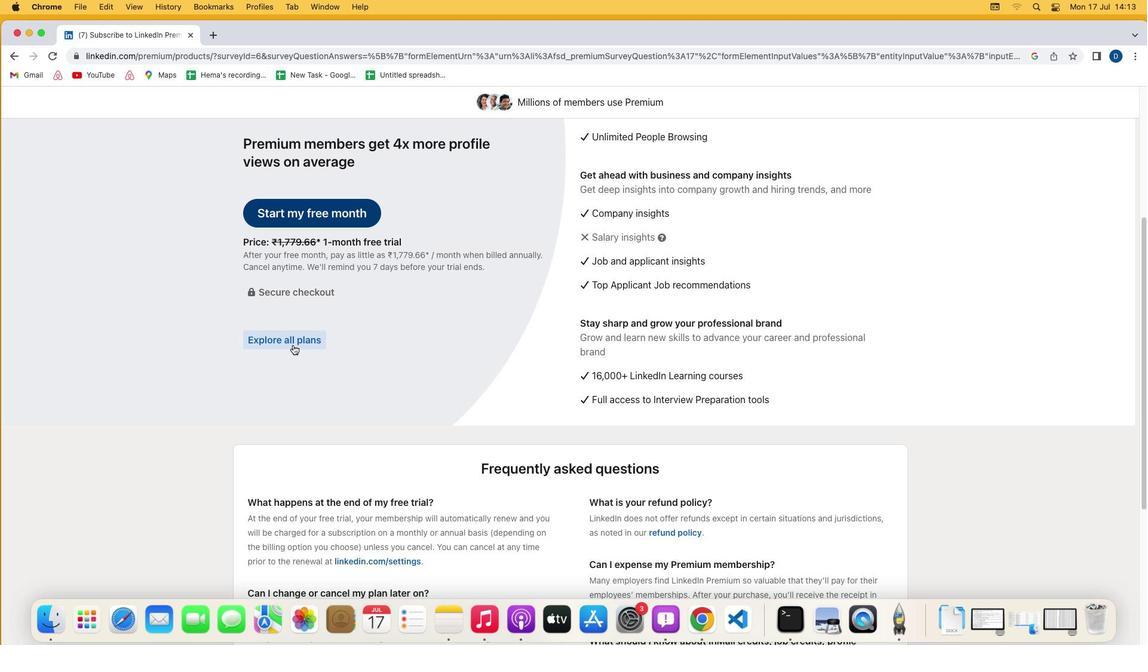 
Action: Mouse moved to (301, 492)
Screenshot: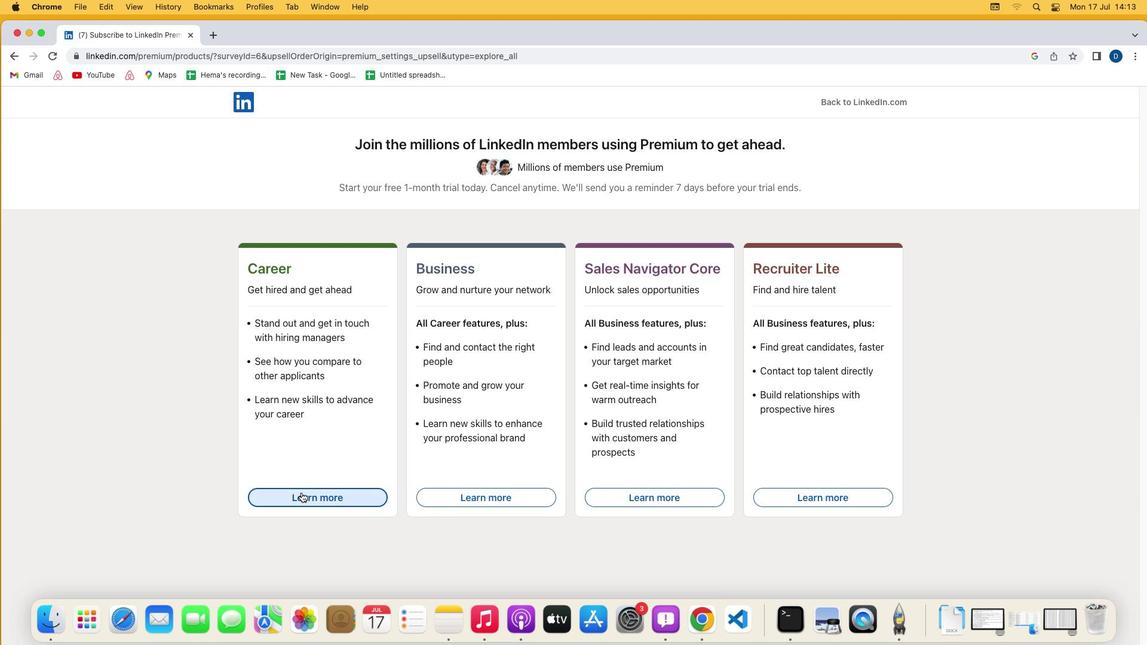 
Action: Mouse pressed left at (301, 492)
Screenshot: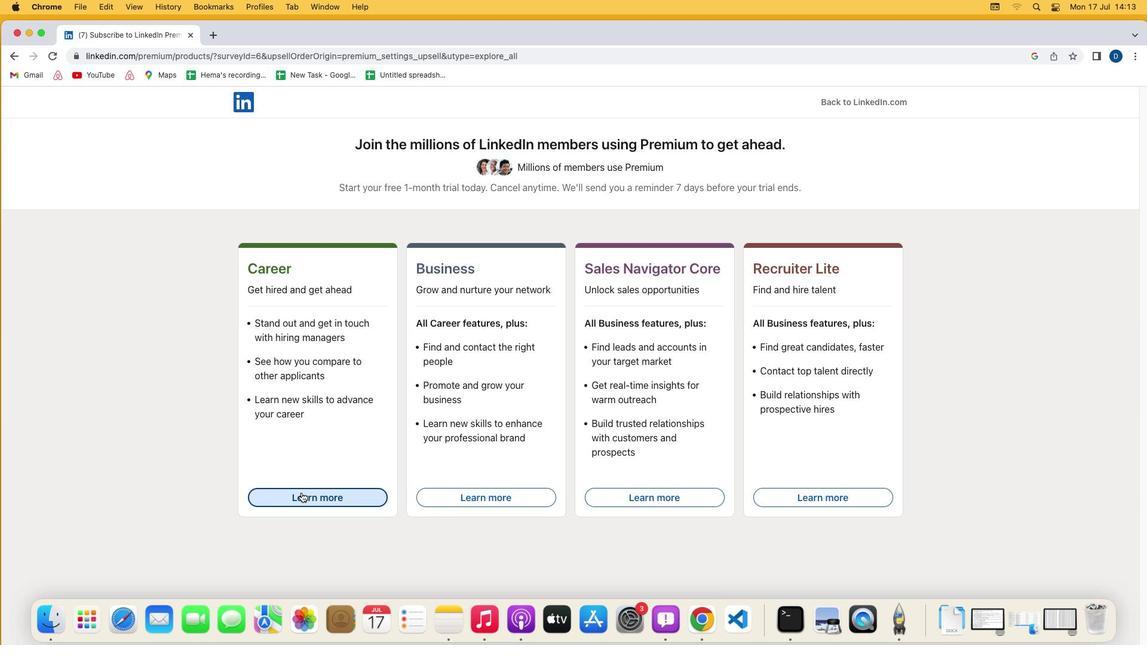 
Action: Mouse moved to (301, 492)
Screenshot: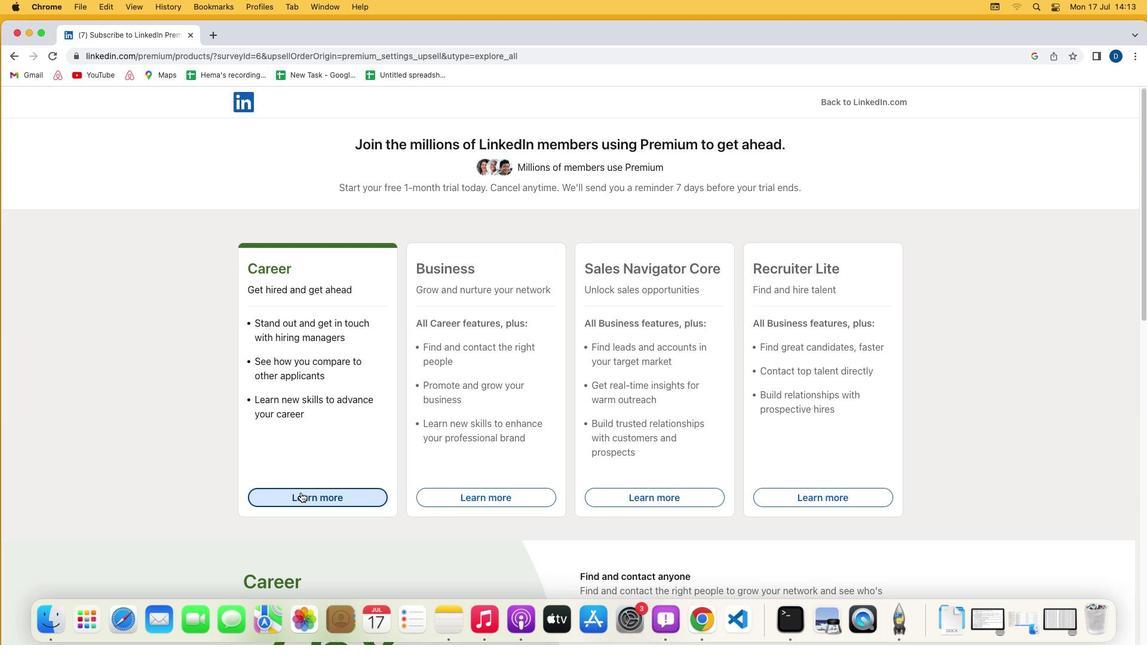 
